 Task: Create New Customer with Customer Name: Hard Eight BBQ, Billing Address Line1: 1390 Camden Street, Billing Address Line2:  Reno, Billing Address Line3:  Nevada 89501
Action: Mouse moved to (170, 37)
Screenshot: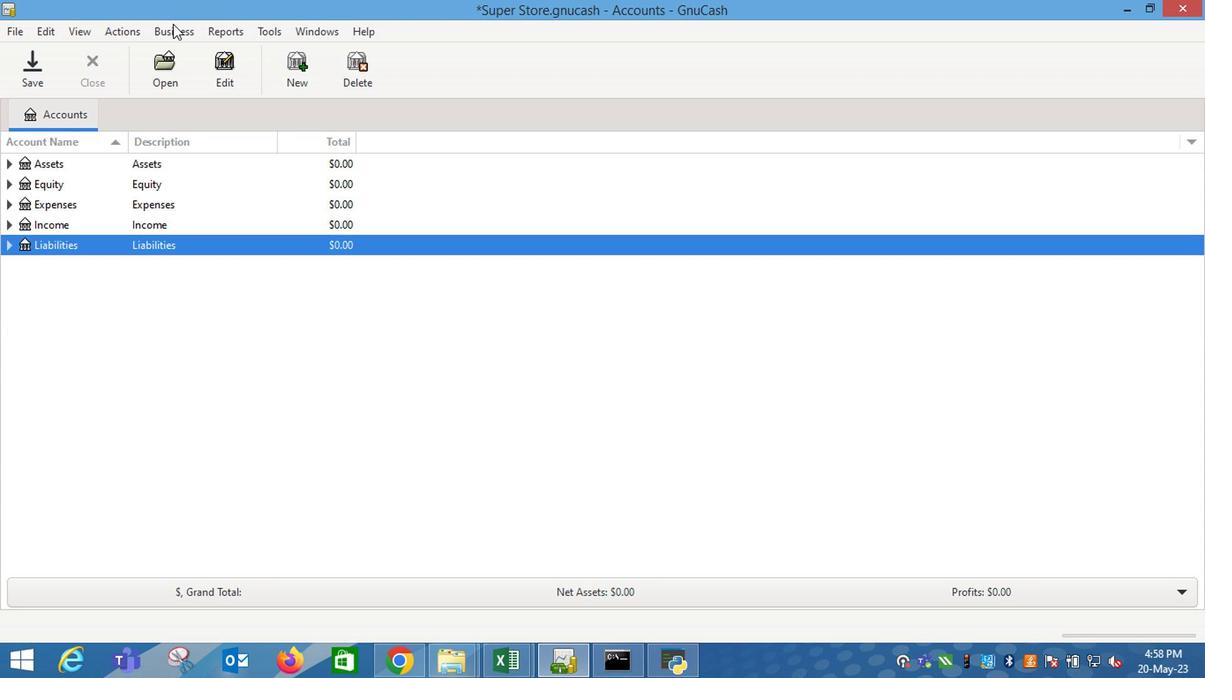 
Action: Mouse pressed left at (170, 37)
Screenshot: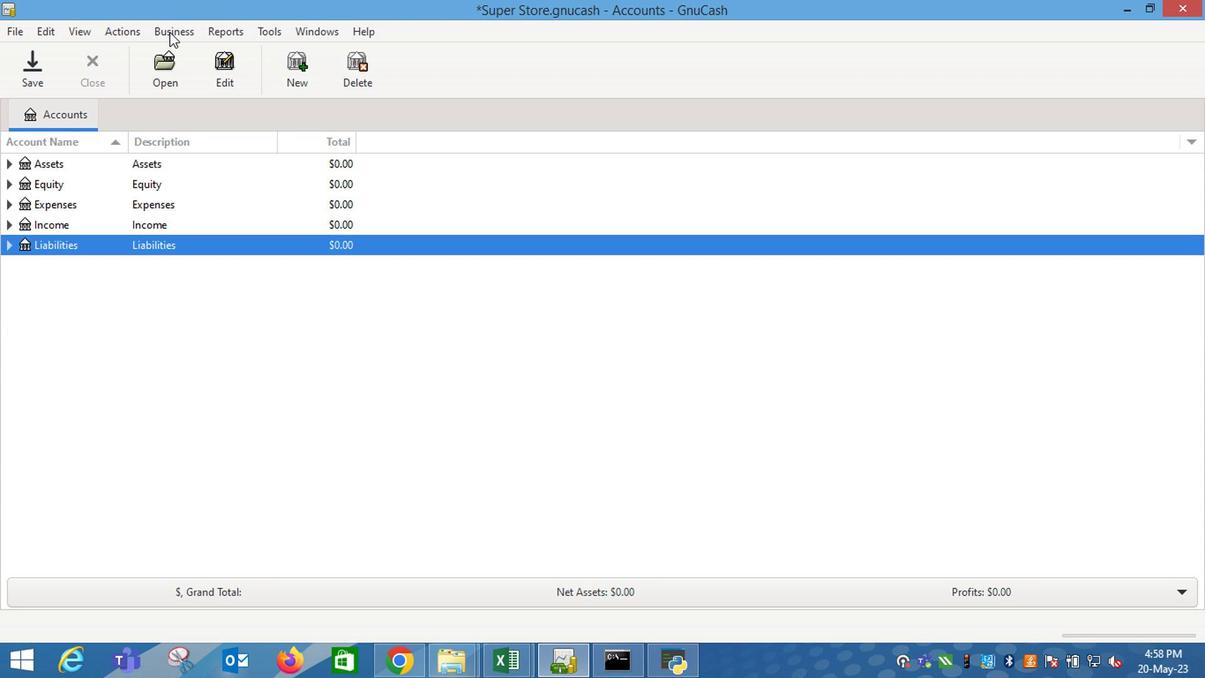 
Action: Mouse moved to (362, 84)
Screenshot: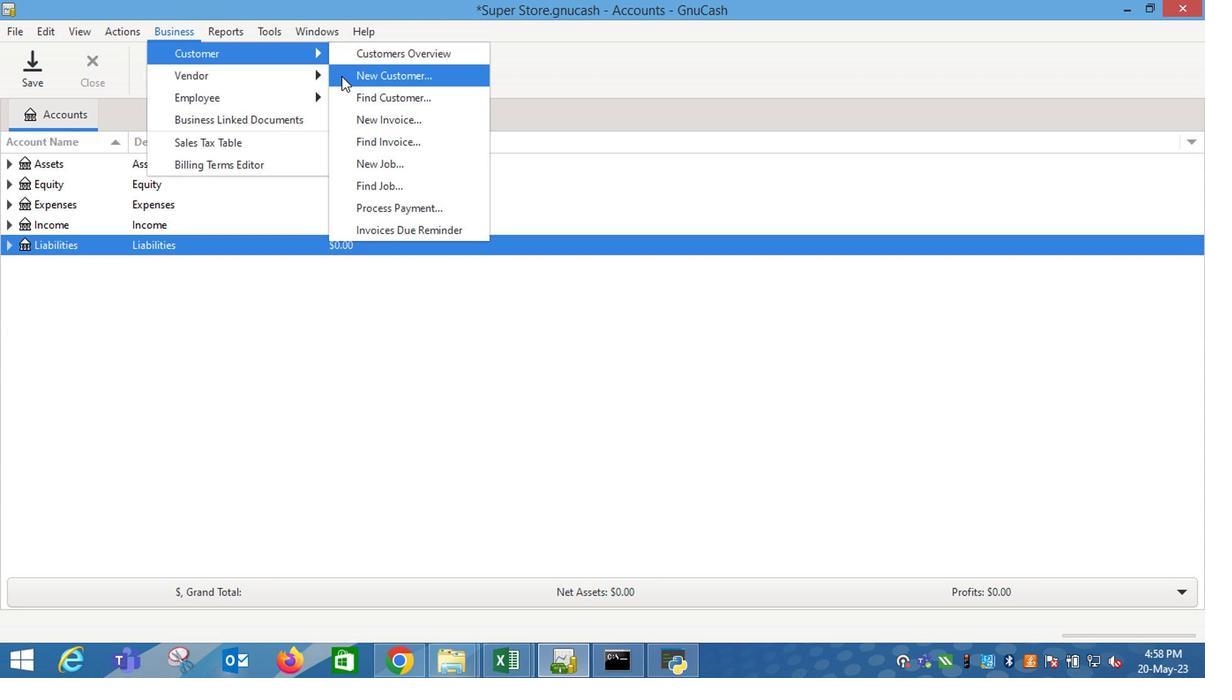 
Action: Mouse pressed left at (362, 84)
Screenshot: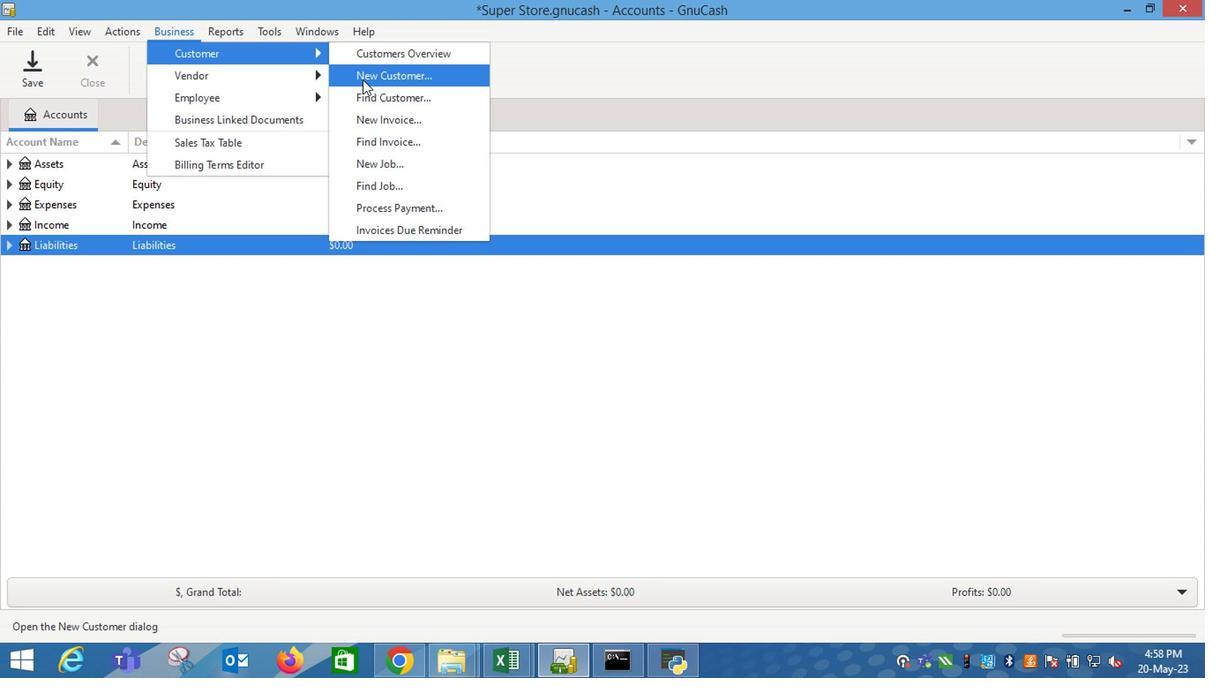 
Action: Key pressed <Key.shift_r>Hard<Key.space><Key.shift_r>Eight<Key.space><Key.shift_r>BBQ<Key.tab><Key.tab><Key.tab><Key.tab><Key.shift><Key.tab>1390<Key.space><Key.shift_r>Camden<Key.space><Key.shift_r>Street<Key.tab><Key.shift_r>Reno<Key.tab><Key.shift_r>Nec<Key.backspace>vada<Key.space>89501
Screenshot: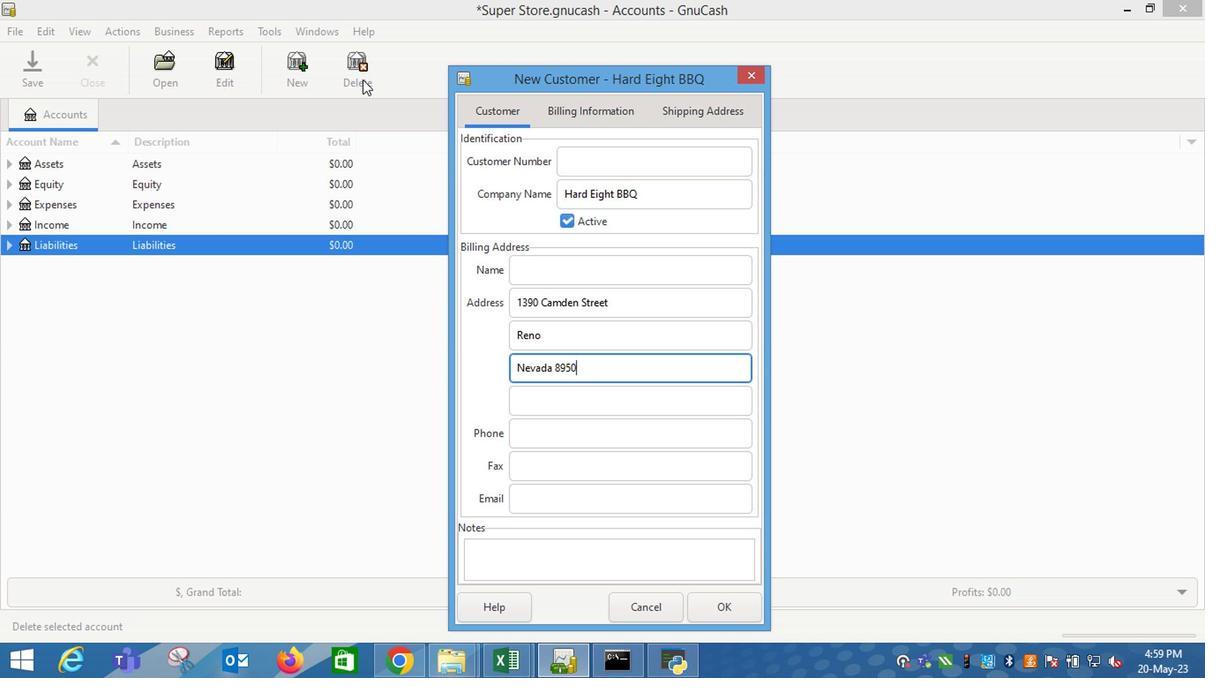 
Action: Mouse moved to (710, 612)
Screenshot: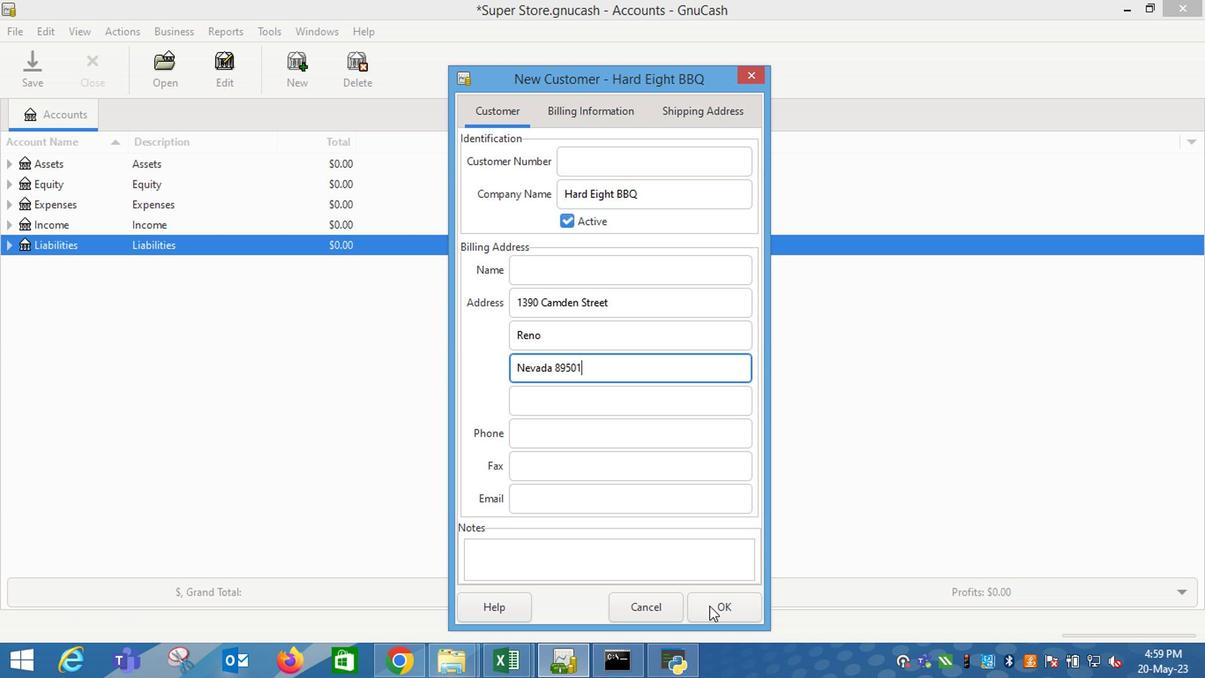 
Action: Mouse pressed left at (710, 612)
Screenshot: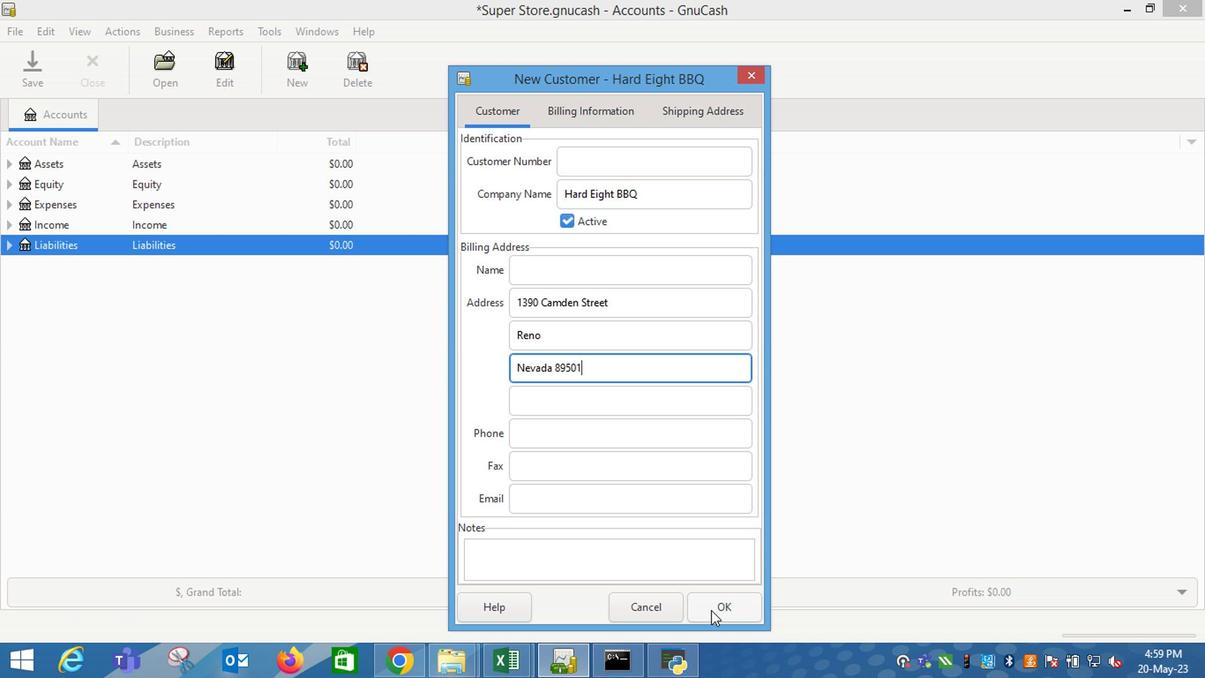 
